 Task: Add Checklist CL0006 to Card Card0006 in Board Board0002 in Development in Trello
Action: Mouse moved to (477, 59)
Screenshot: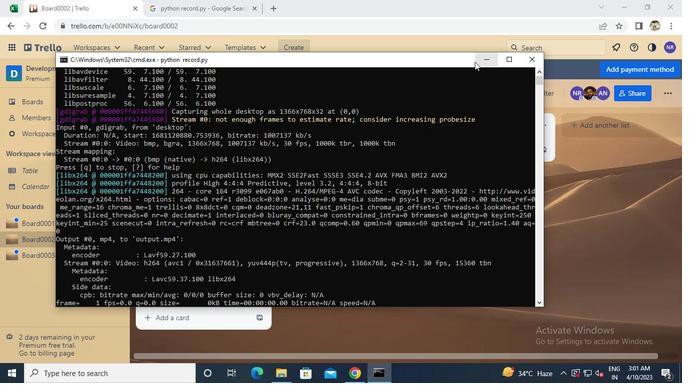 
Action: Mouse pressed left at (477, 59)
Screenshot: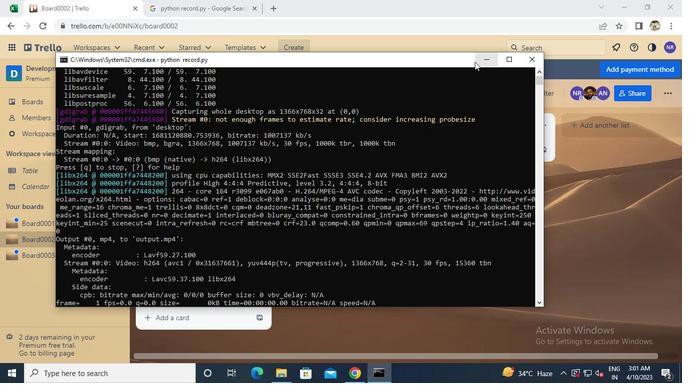 
Action: Mouse moved to (211, 230)
Screenshot: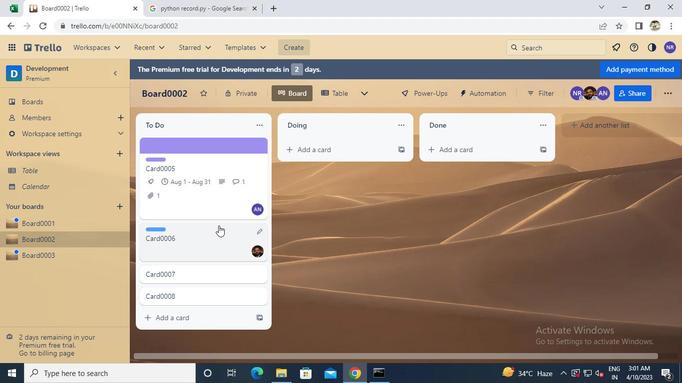 
Action: Mouse pressed left at (211, 230)
Screenshot: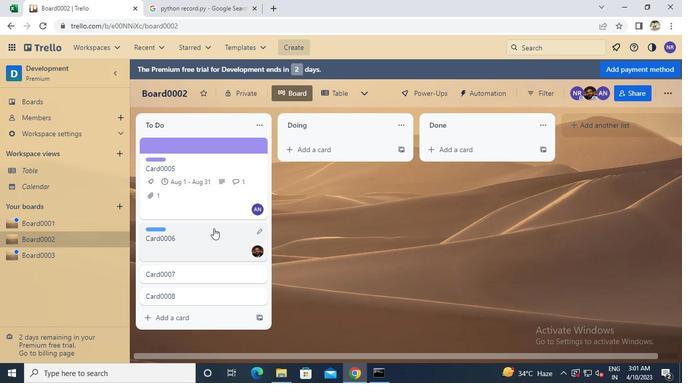 
Action: Mouse moved to (462, 200)
Screenshot: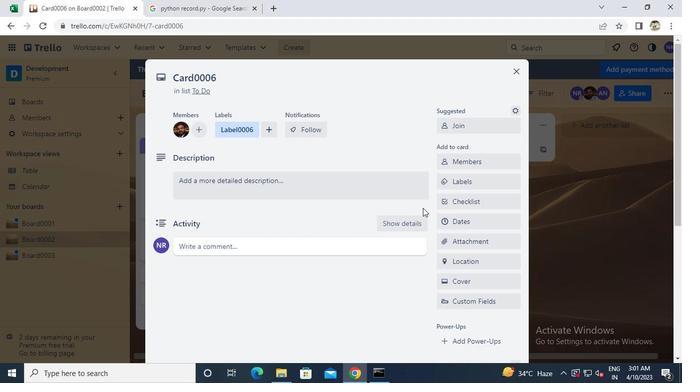 
Action: Mouse pressed left at (462, 200)
Screenshot: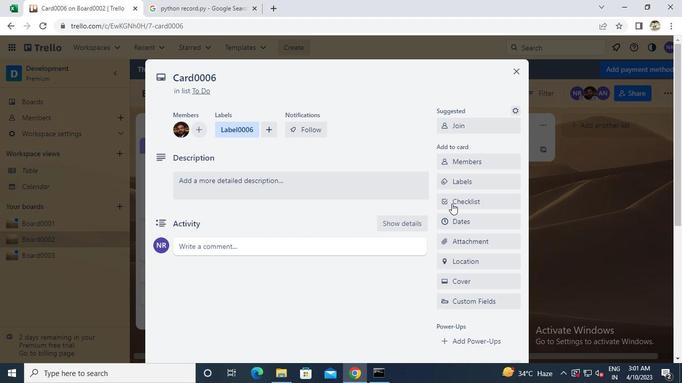 
Action: Keyboard c
Screenshot: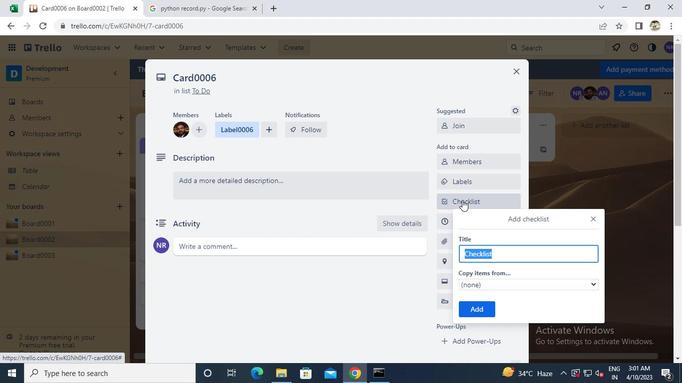 
Action: Keyboard l
Screenshot: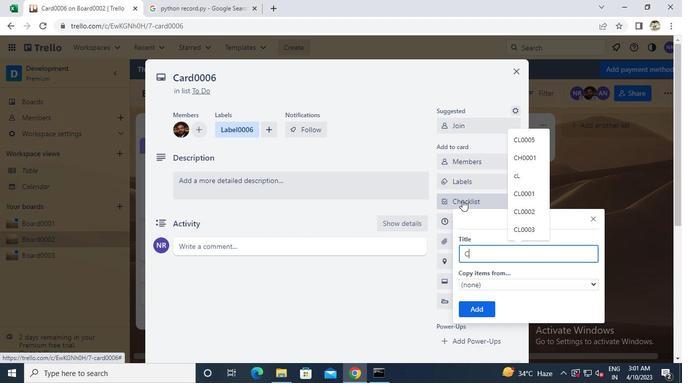 
Action: Keyboard 0
Screenshot: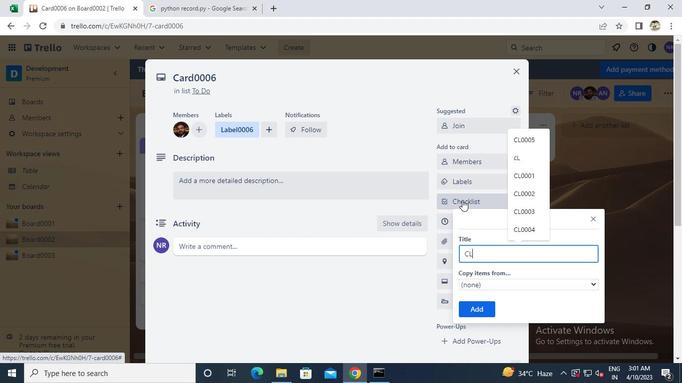 
Action: Keyboard 0
Screenshot: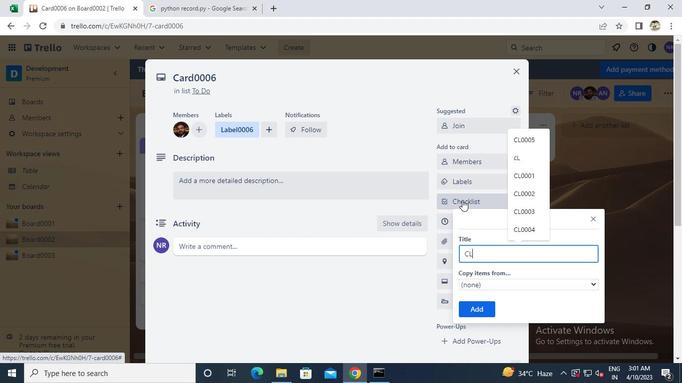 
Action: Keyboard 0
Screenshot: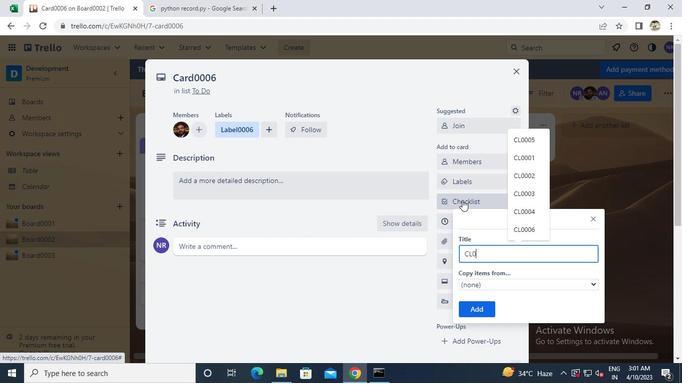 
Action: Keyboard 6
Screenshot: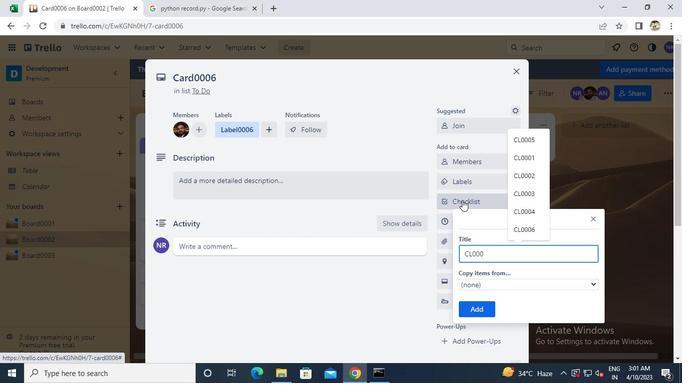 
Action: Mouse moved to (474, 307)
Screenshot: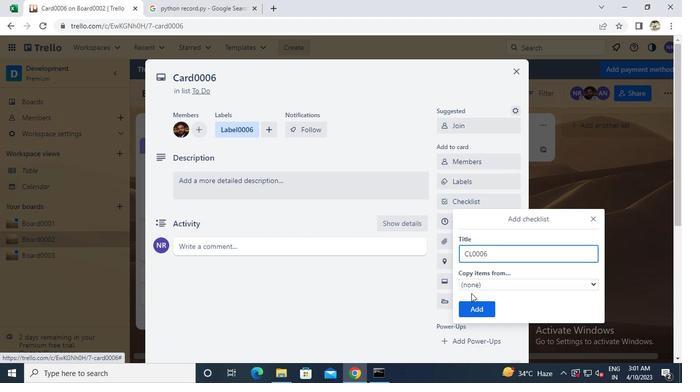 
Action: Mouse pressed left at (474, 307)
Screenshot: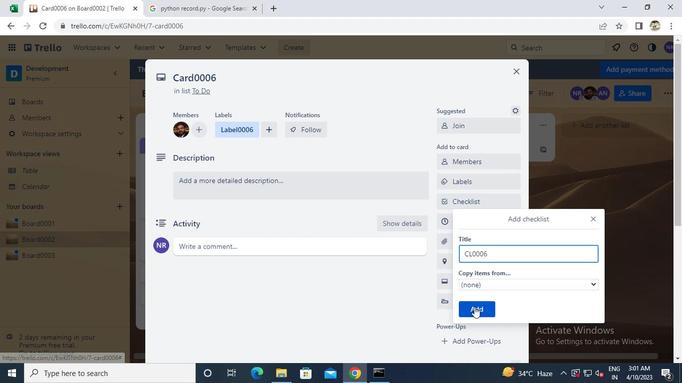 
Action: Mouse moved to (515, 70)
Screenshot: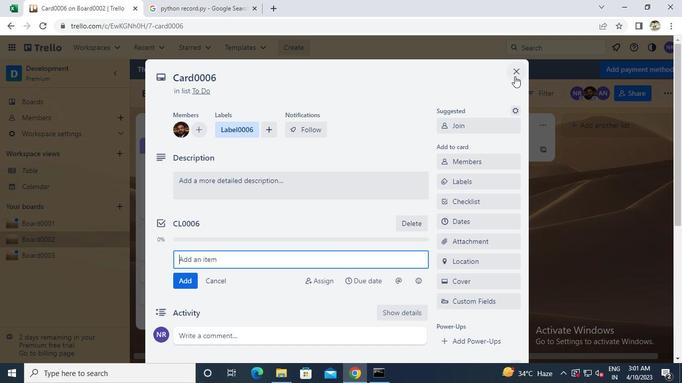 
Action: Mouse pressed left at (515, 70)
Screenshot: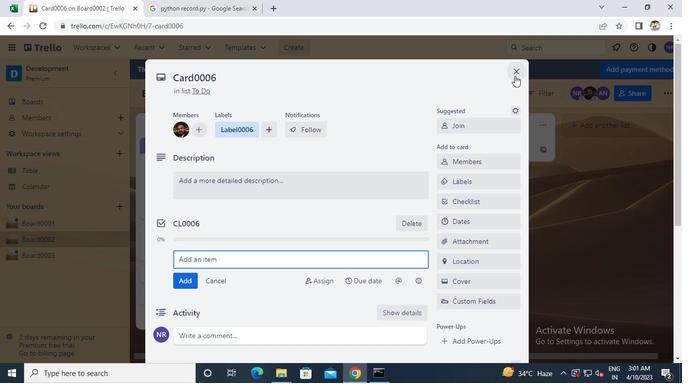 
Action: Mouse moved to (386, 371)
Screenshot: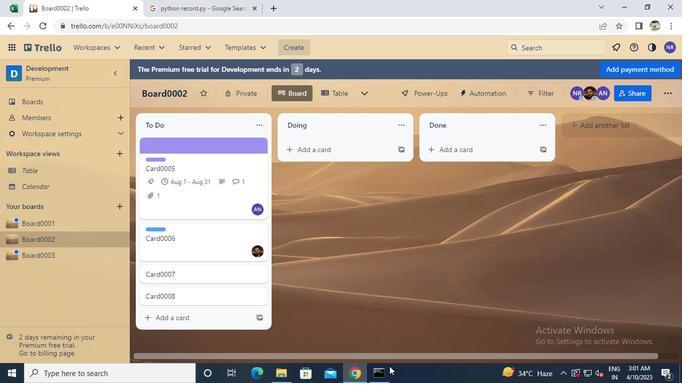 
Action: Mouse pressed left at (386, 371)
Screenshot: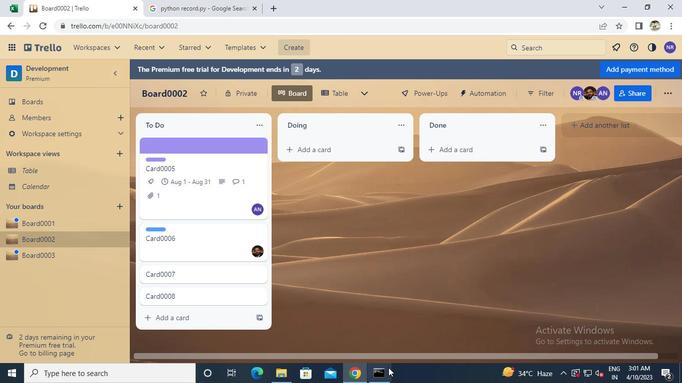 
Action: Mouse moved to (526, 61)
Screenshot: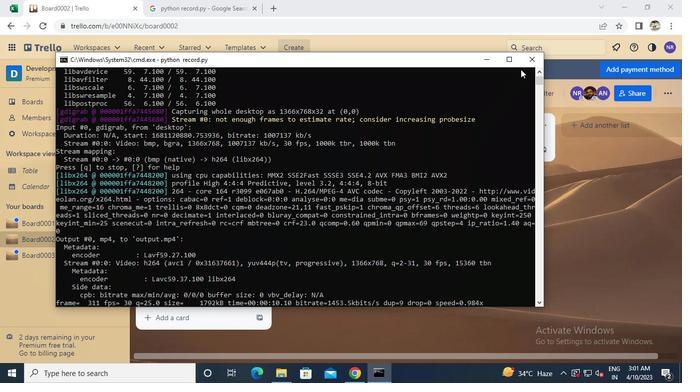 
Action: Mouse pressed left at (526, 61)
Screenshot: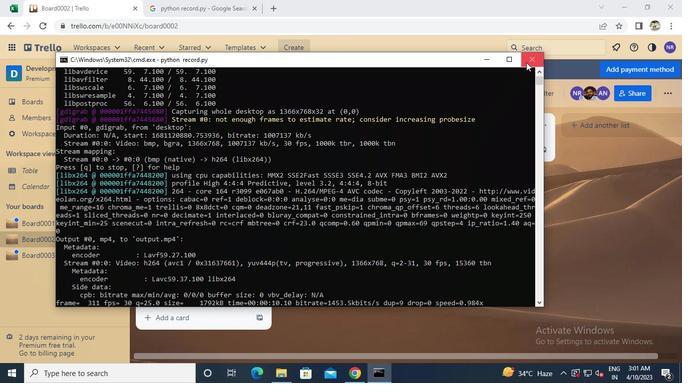 
